 Task: Change the theme color of your profile to Green and white.
Action: Mouse moved to (1192, 38)
Screenshot: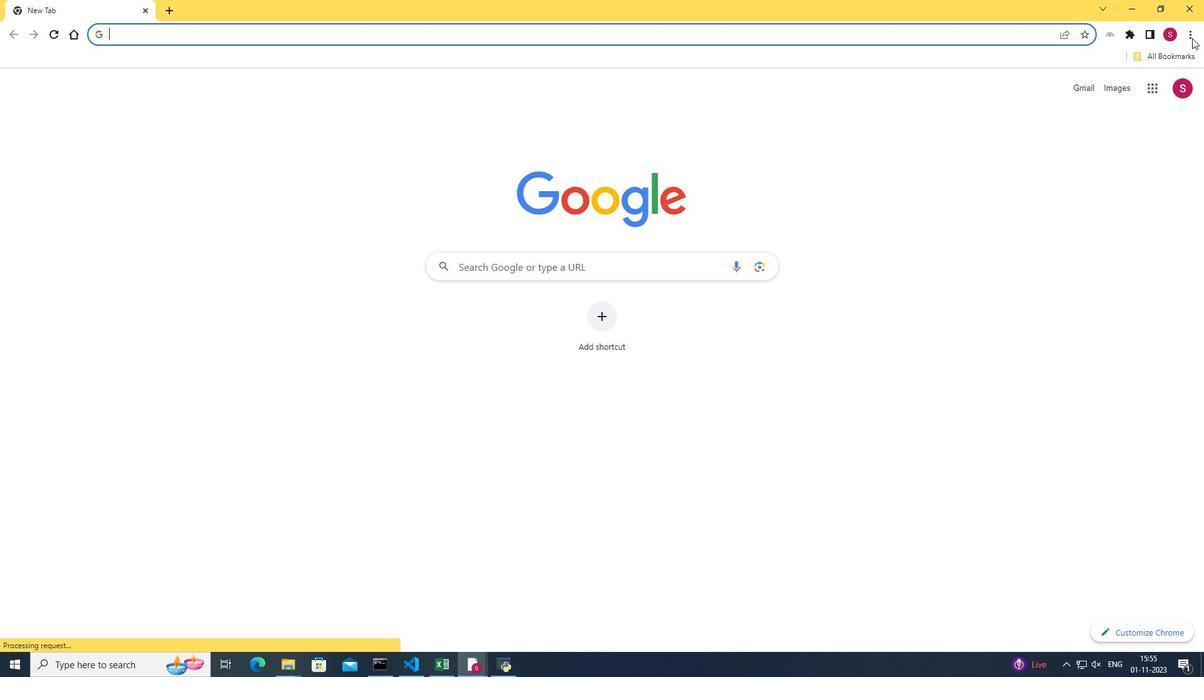 
Action: Mouse pressed left at (1192, 38)
Screenshot: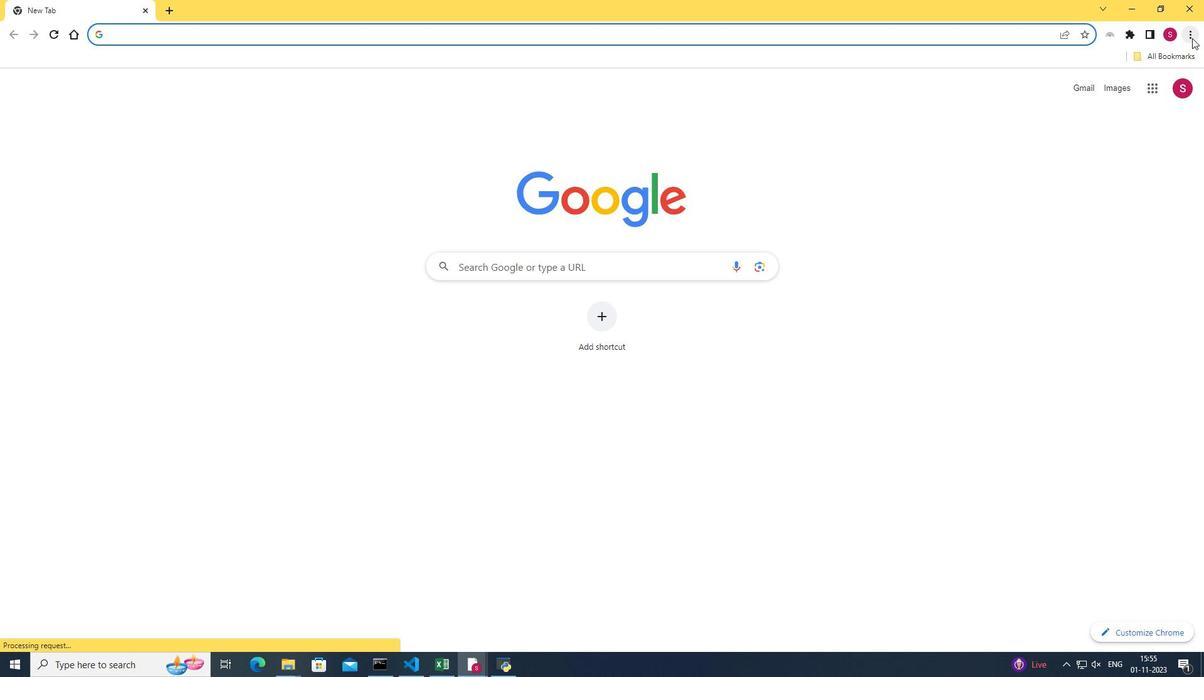 
Action: Mouse moved to (1080, 267)
Screenshot: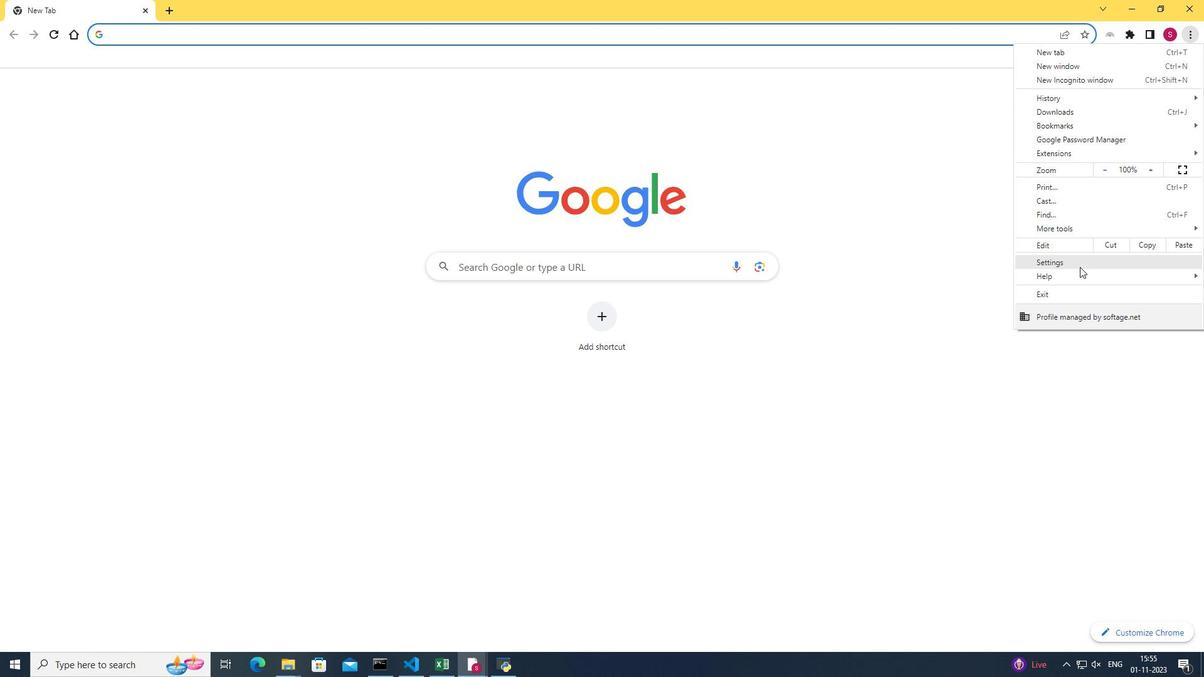 
Action: Mouse pressed left at (1080, 267)
Screenshot: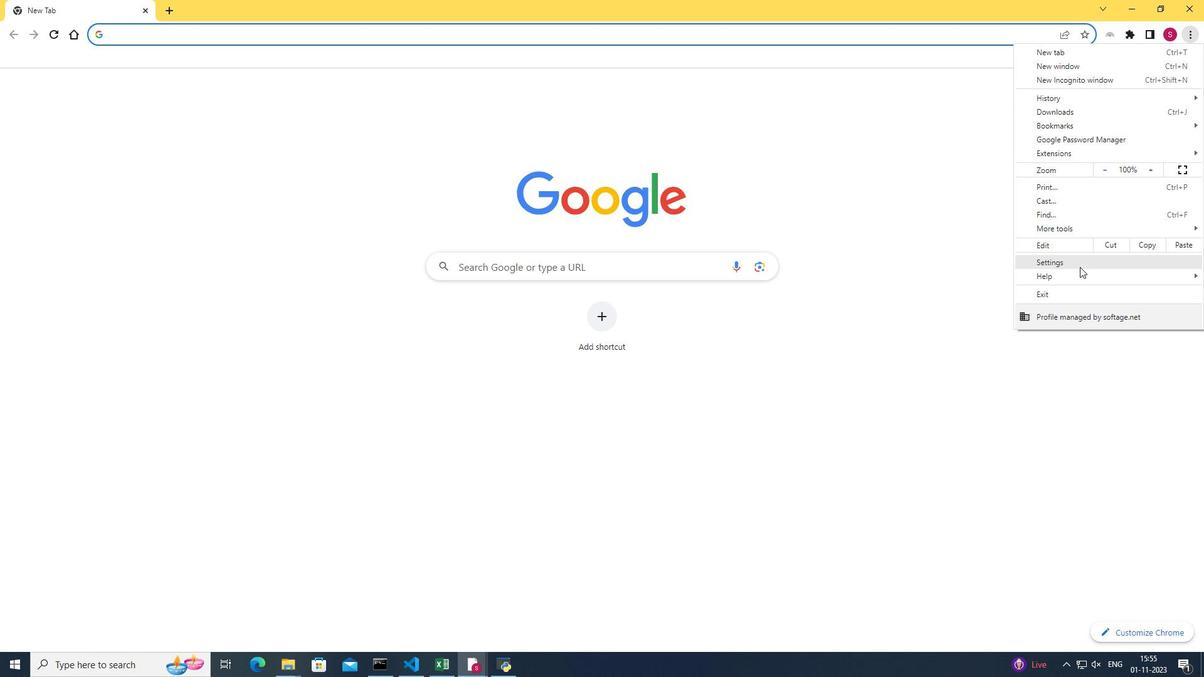 
Action: Mouse moved to (799, 292)
Screenshot: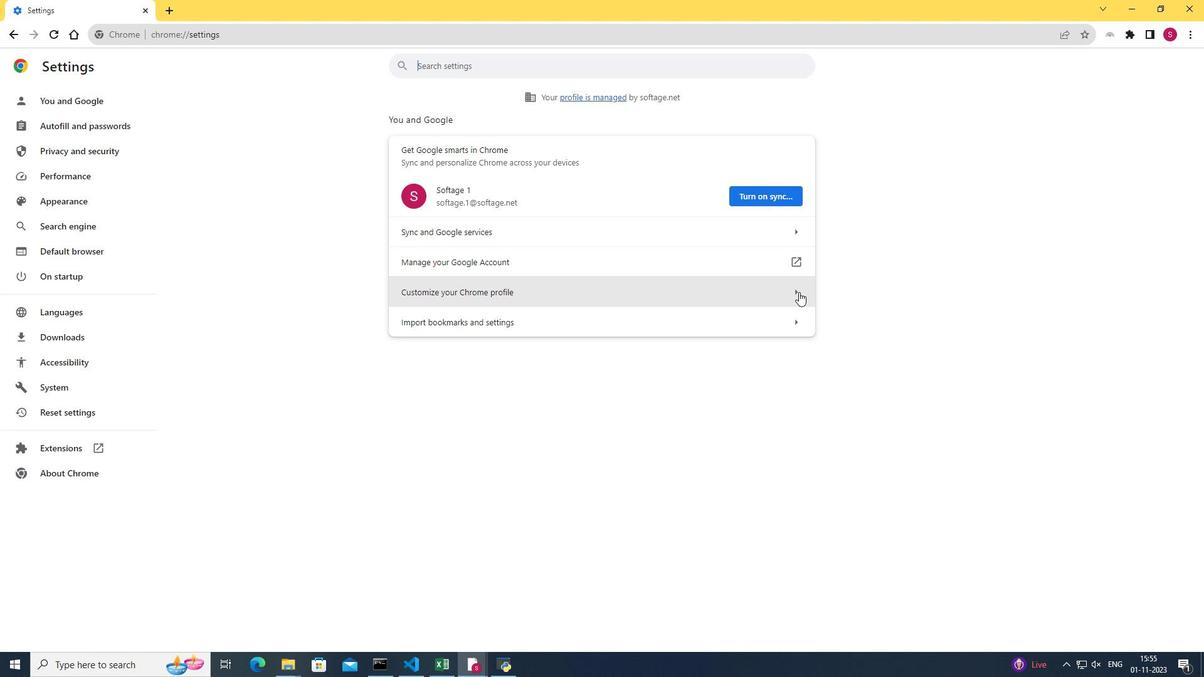 
Action: Mouse pressed left at (799, 292)
Screenshot: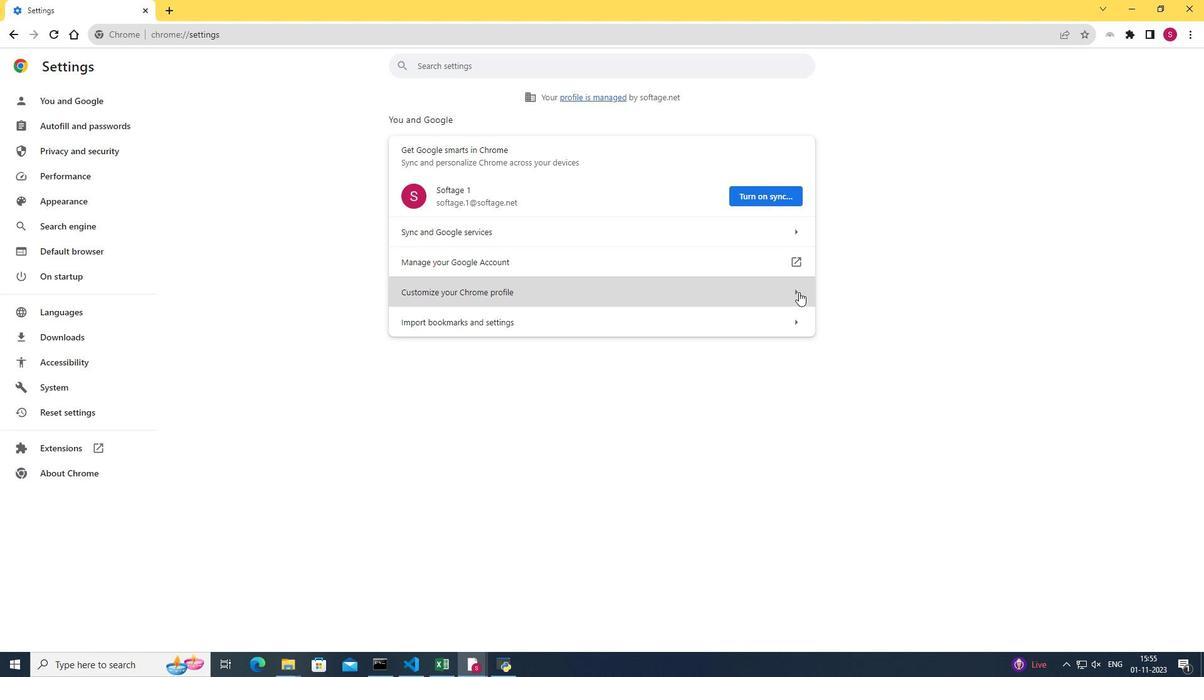 
Action: Mouse moved to (577, 307)
Screenshot: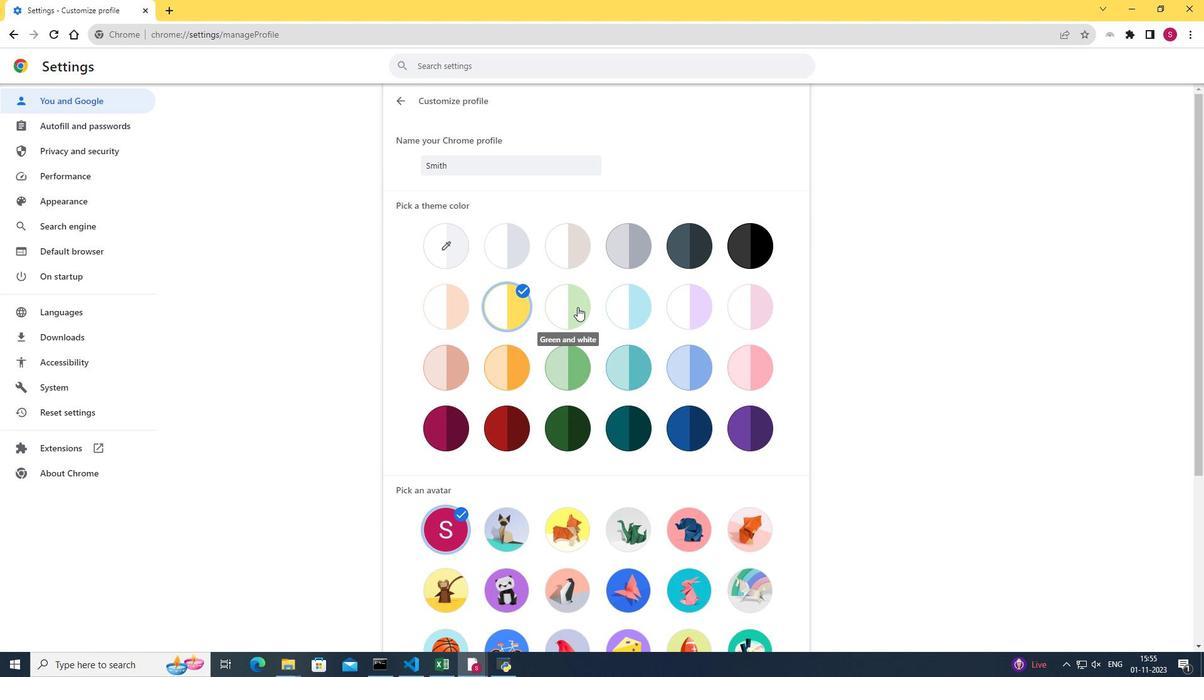 
Action: Mouse pressed left at (577, 307)
Screenshot: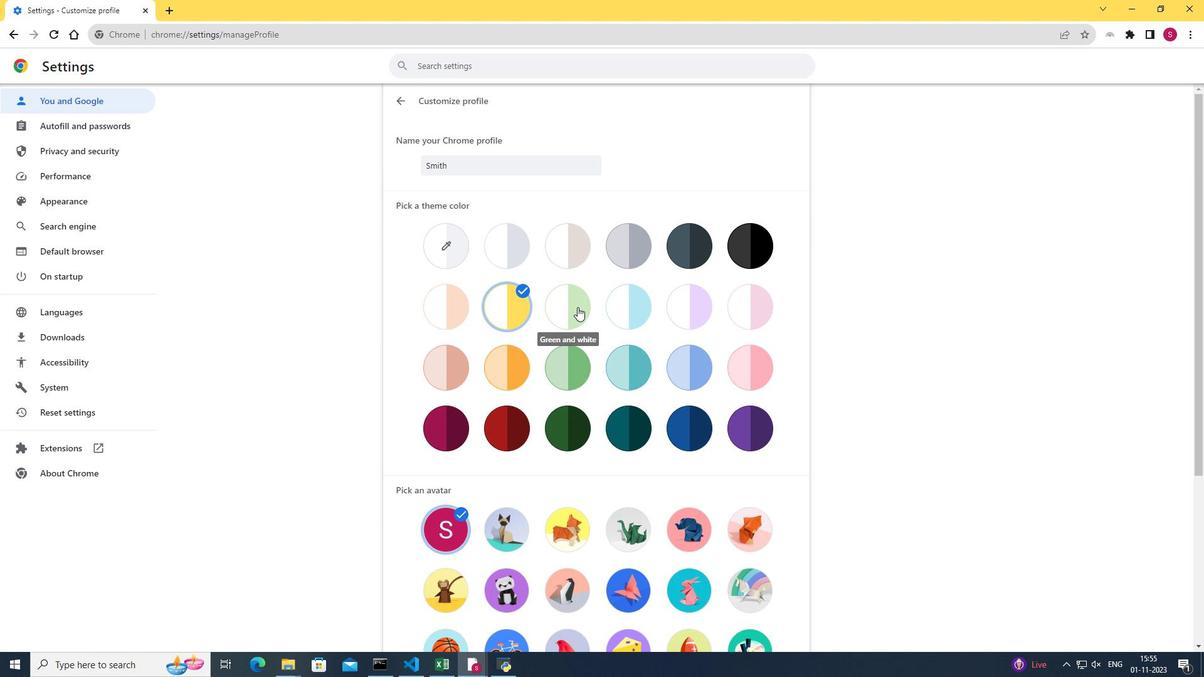 
Action: Mouse moved to (846, 305)
Screenshot: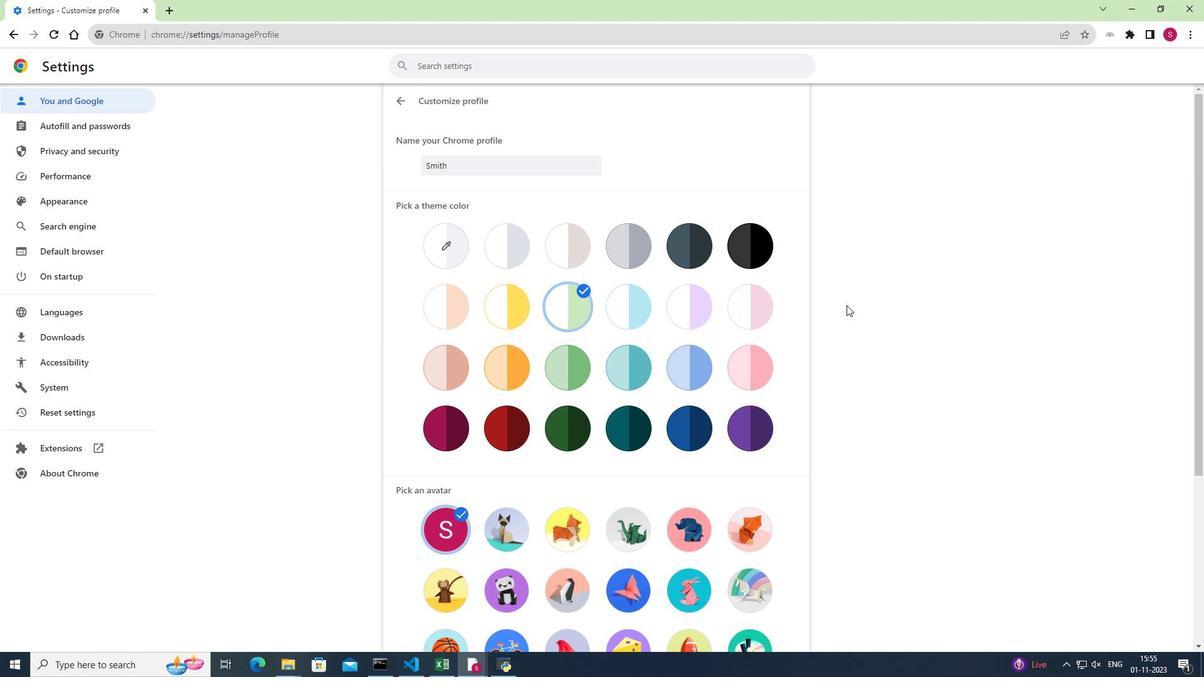 
